 Task: Show repository activity on your feed.
Action: Mouse moved to (14, 99)
Screenshot: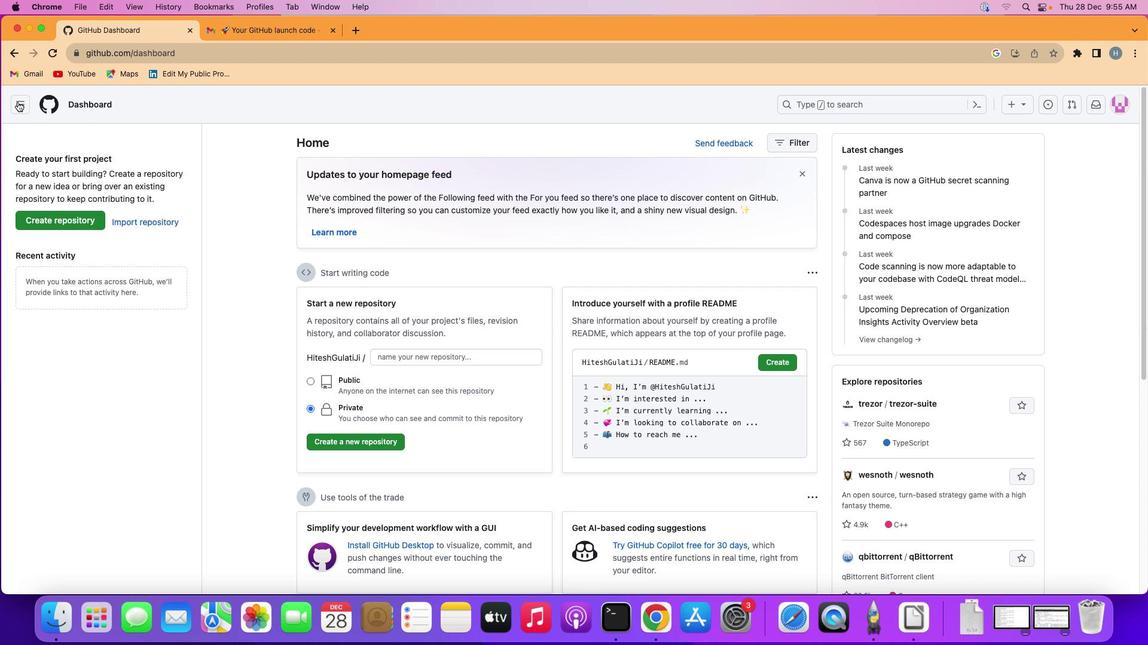 
Action: Mouse pressed left at (14, 99)
Screenshot: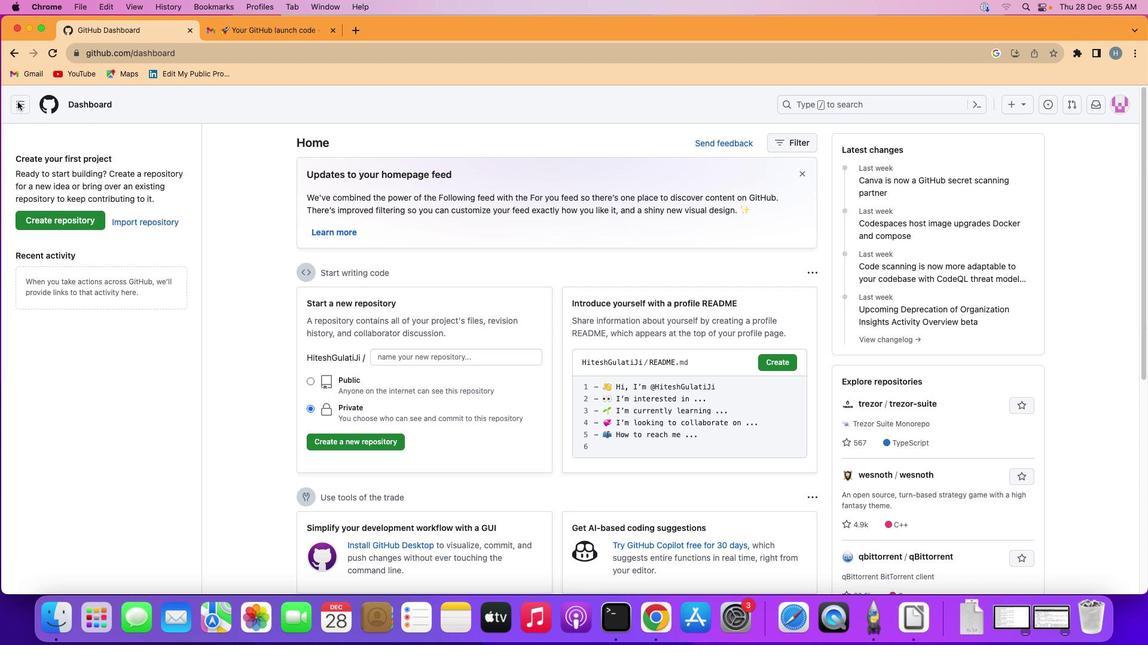 
Action: Mouse moved to (66, 130)
Screenshot: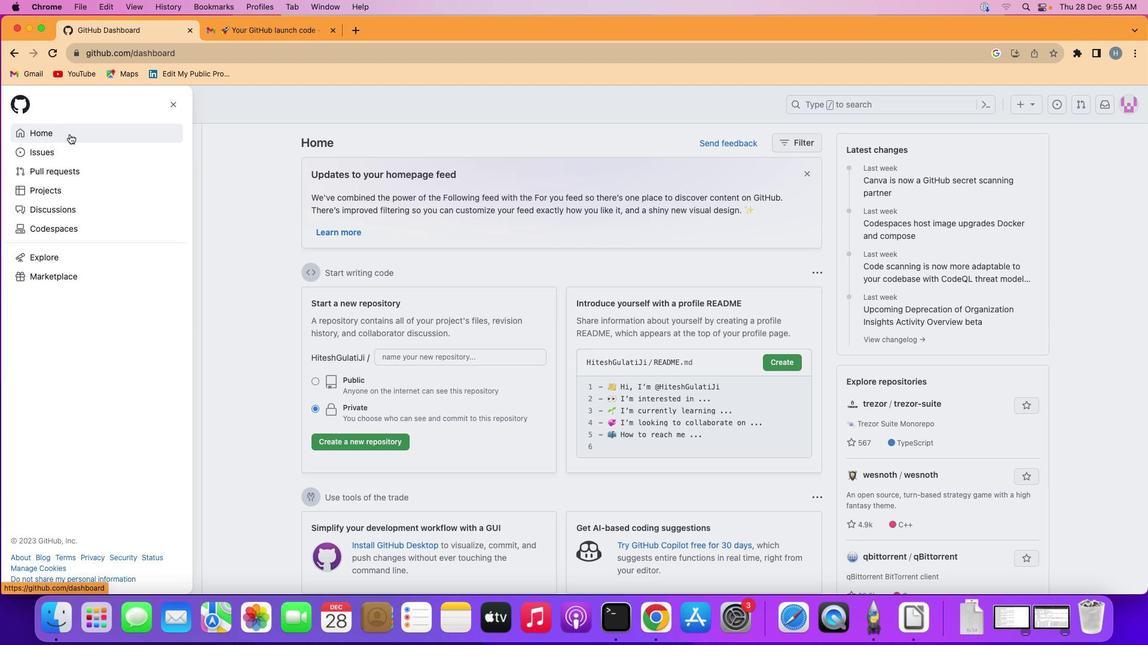
Action: Mouse pressed left at (66, 130)
Screenshot: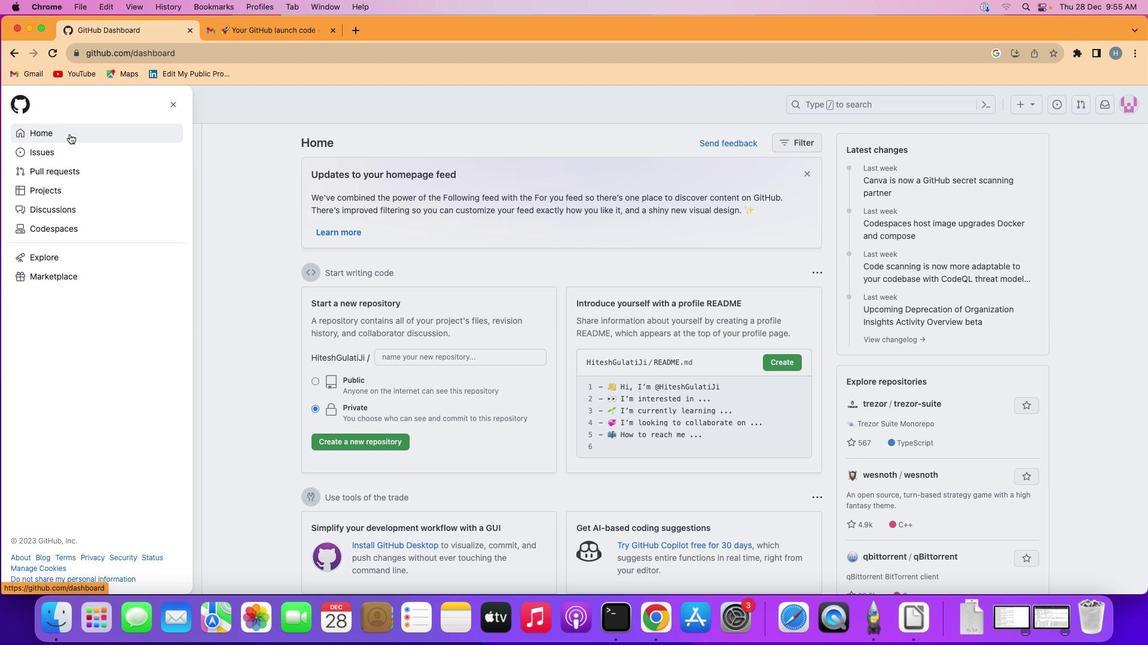 
Action: Mouse moved to (791, 139)
Screenshot: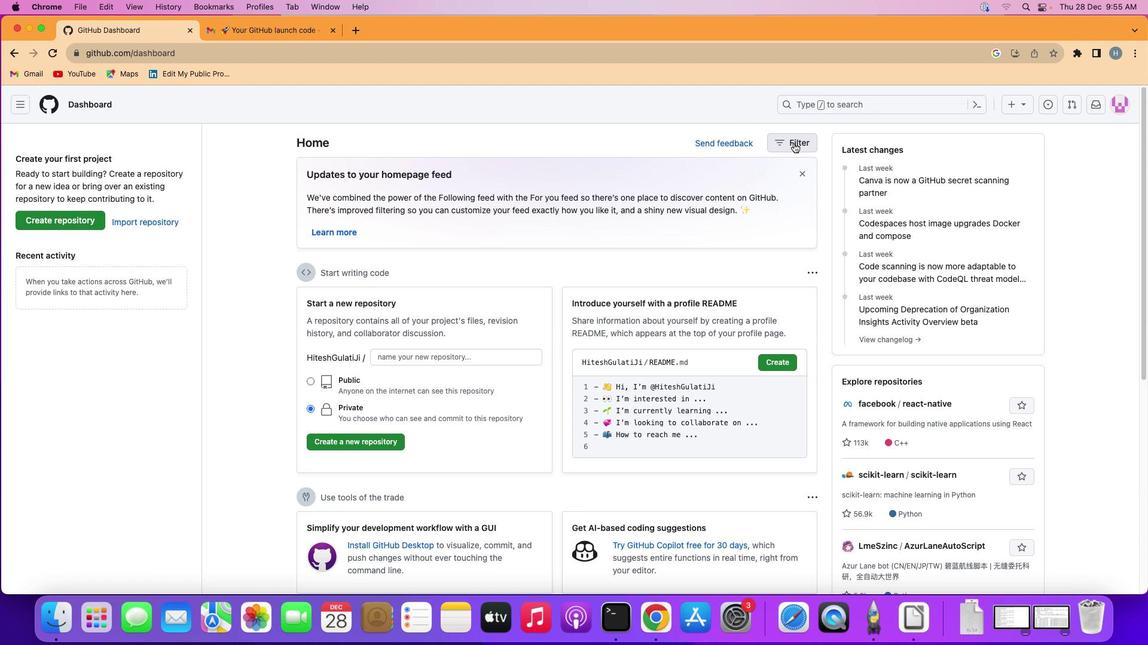 
Action: Mouse pressed left at (791, 139)
Screenshot: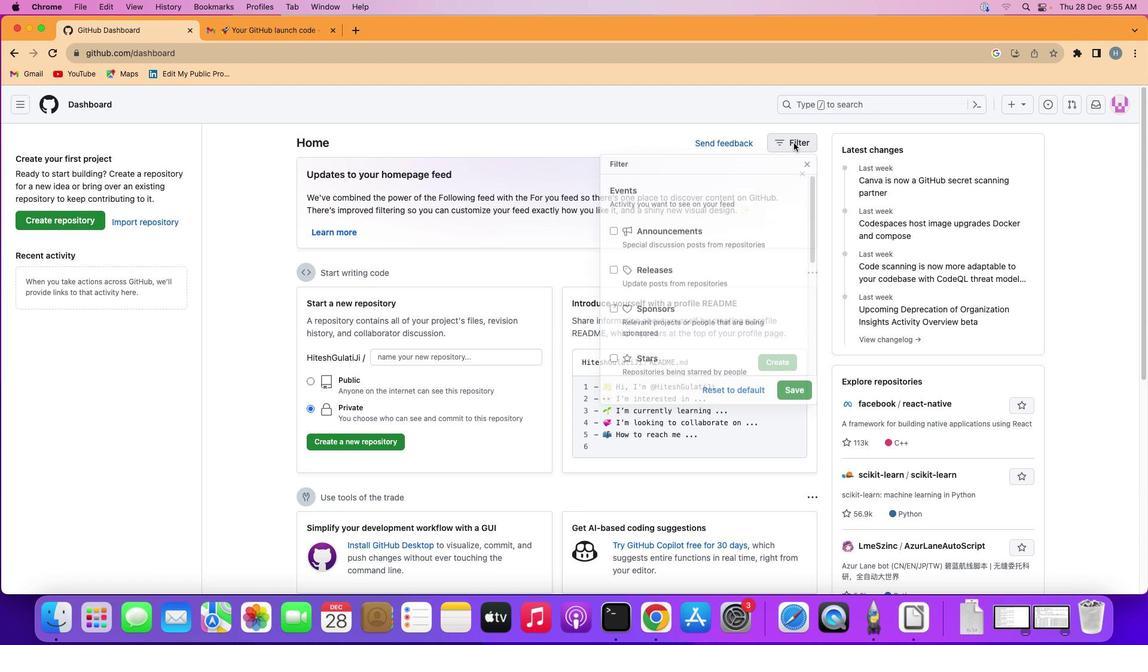 
Action: Mouse moved to (691, 295)
Screenshot: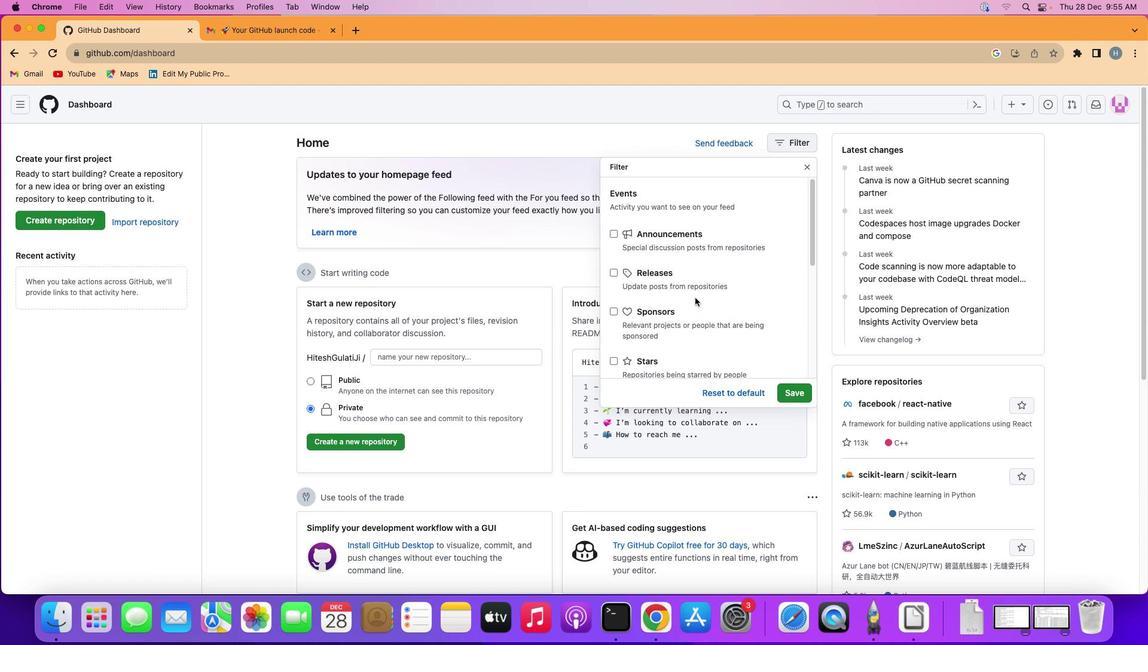 
Action: Mouse scrolled (691, 295) with delta (-2, -2)
Screenshot: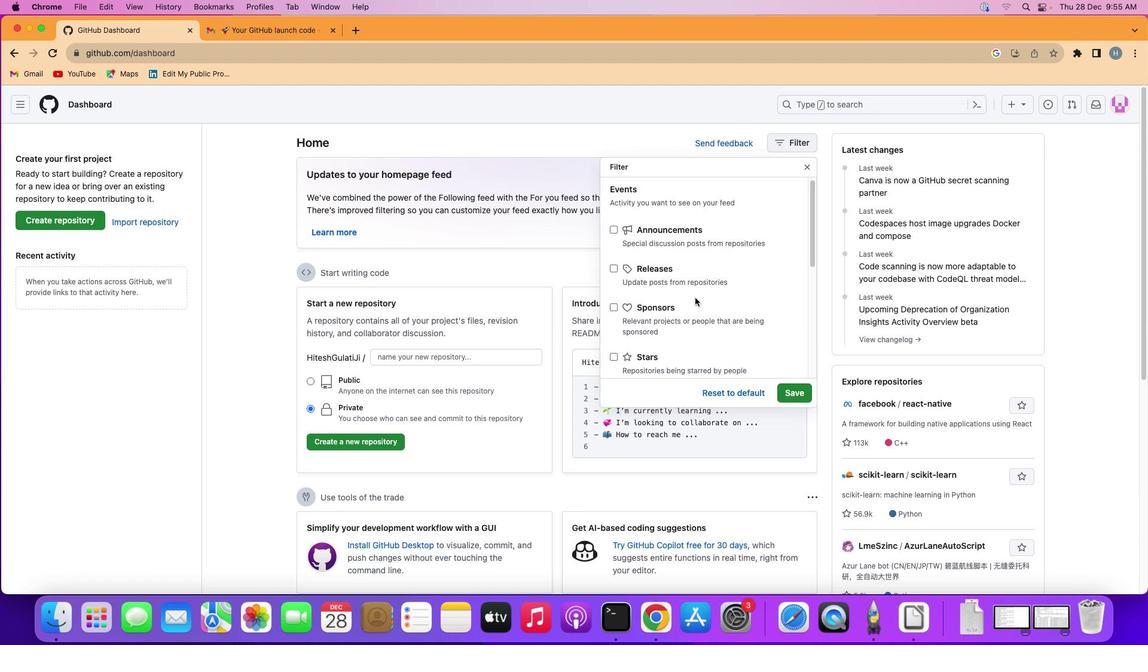 
Action: Mouse scrolled (691, 295) with delta (-2, -2)
Screenshot: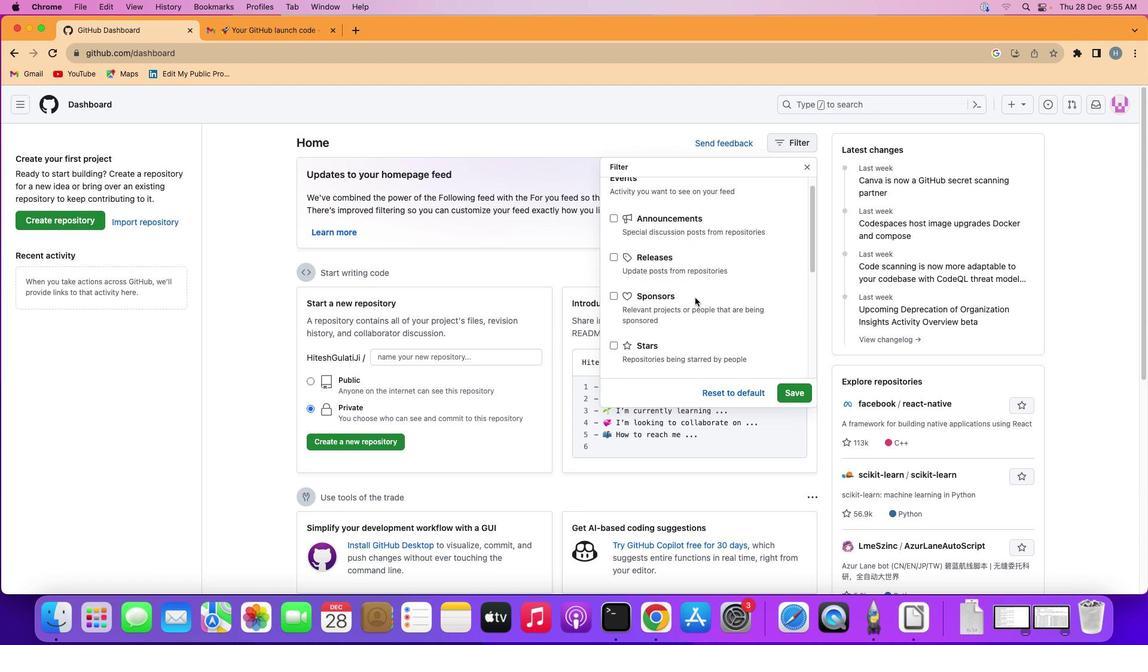 
Action: Mouse scrolled (691, 295) with delta (-2, -2)
Screenshot: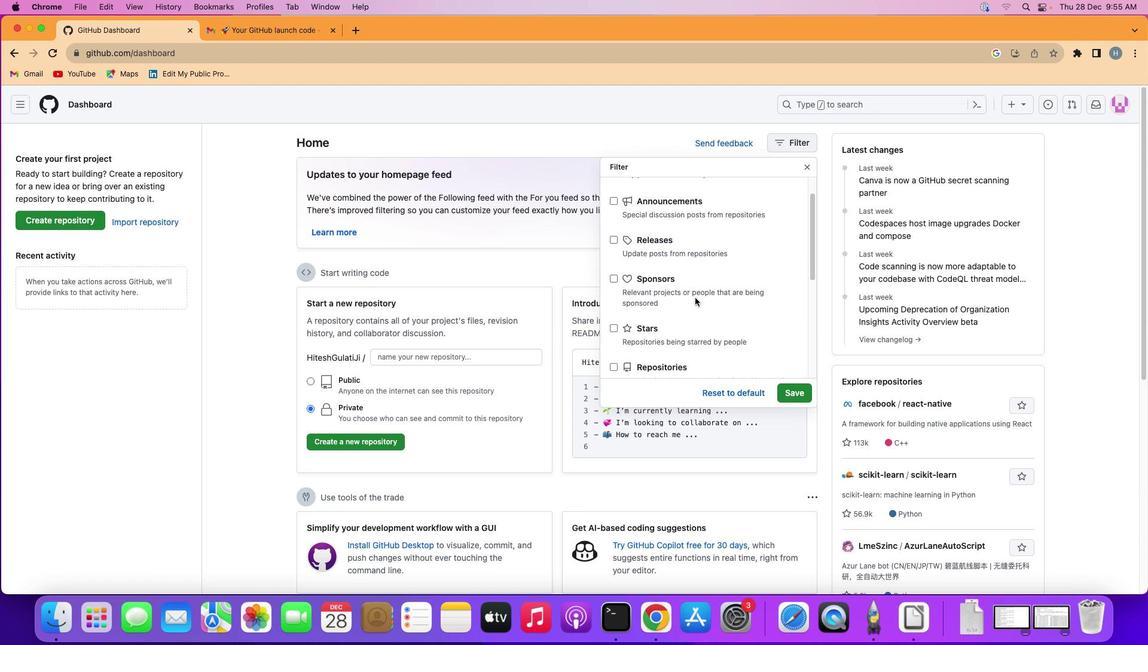
Action: Mouse scrolled (691, 295) with delta (-2, -2)
Screenshot: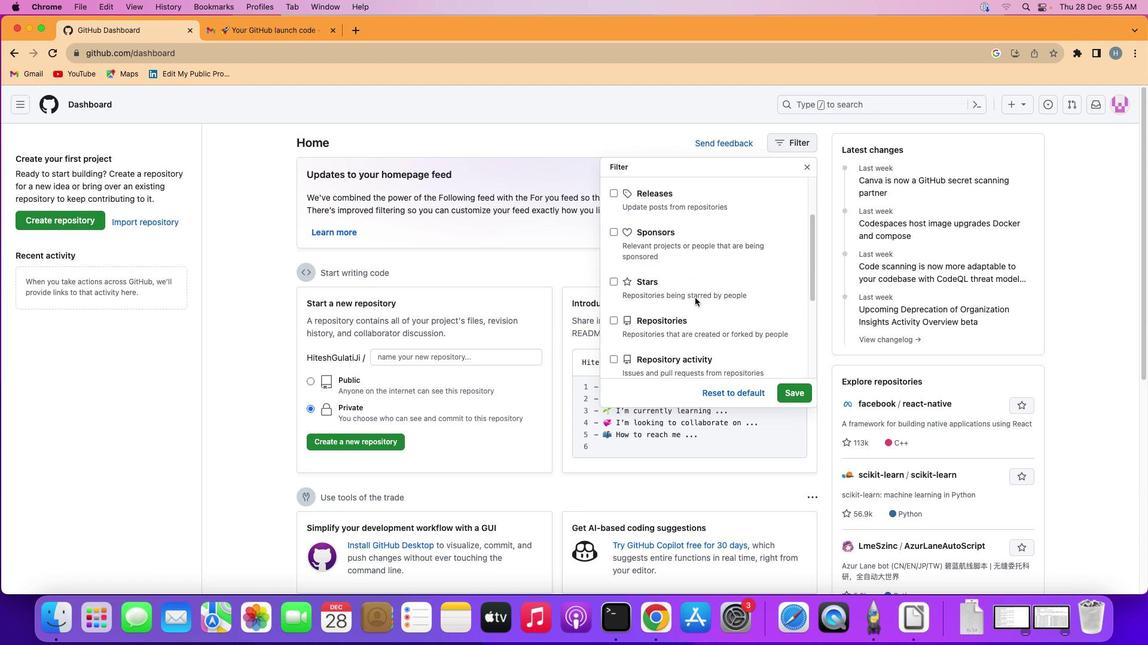 
Action: Mouse scrolled (691, 295) with delta (-2, -2)
Screenshot: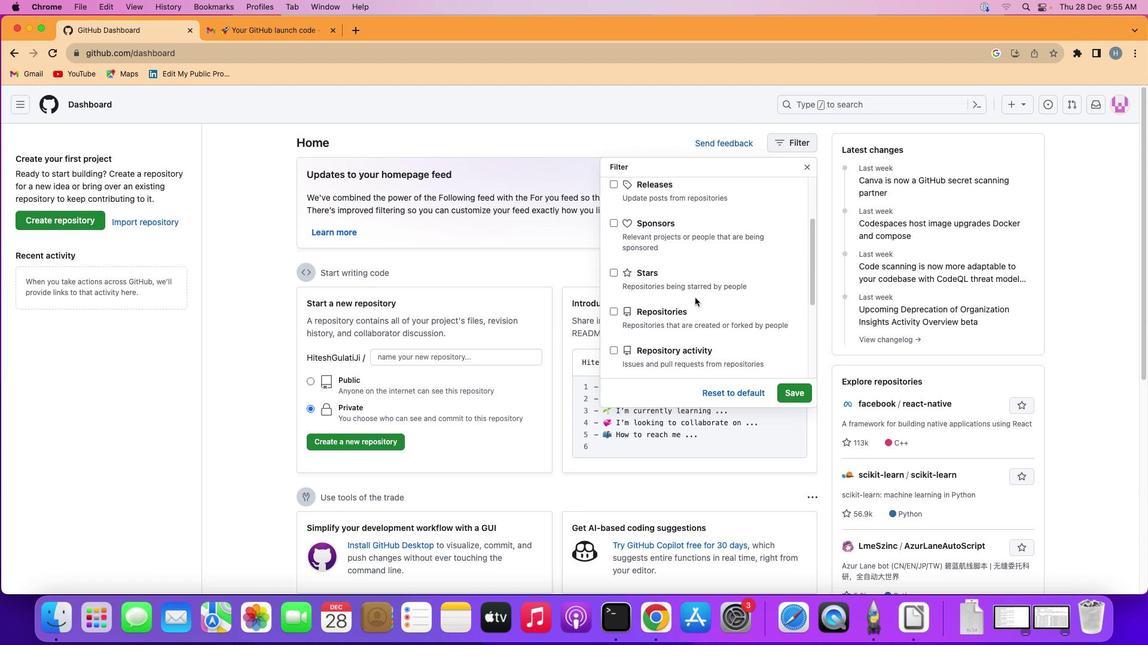 
Action: Mouse moved to (609, 306)
Screenshot: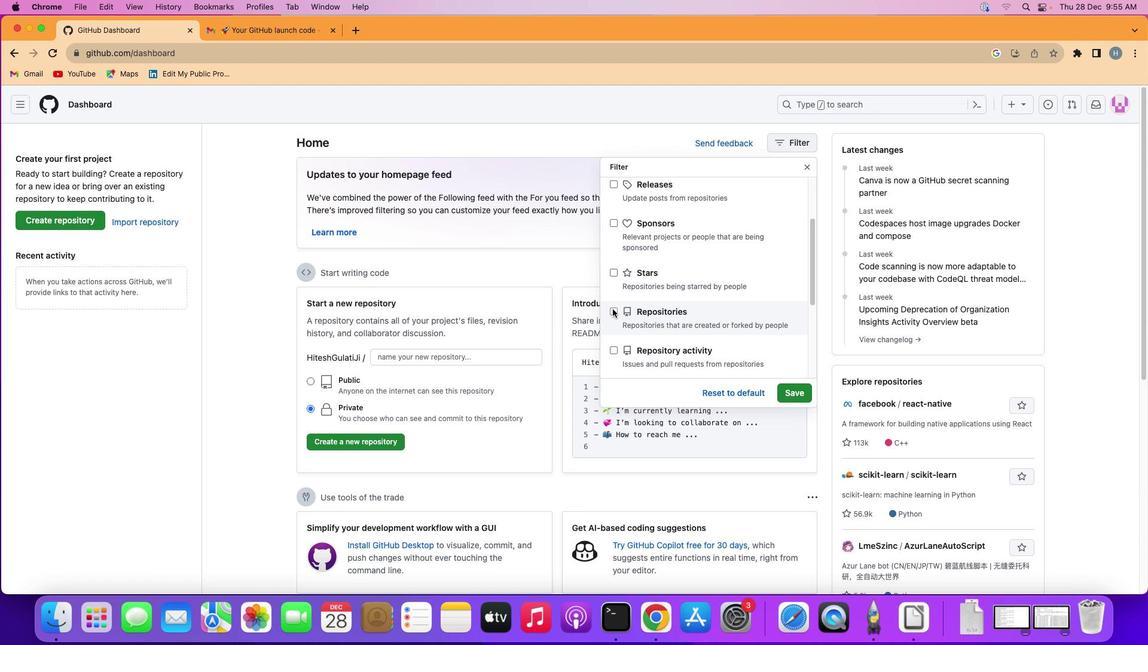 
Action: Mouse pressed left at (609, 306)
Screenshot: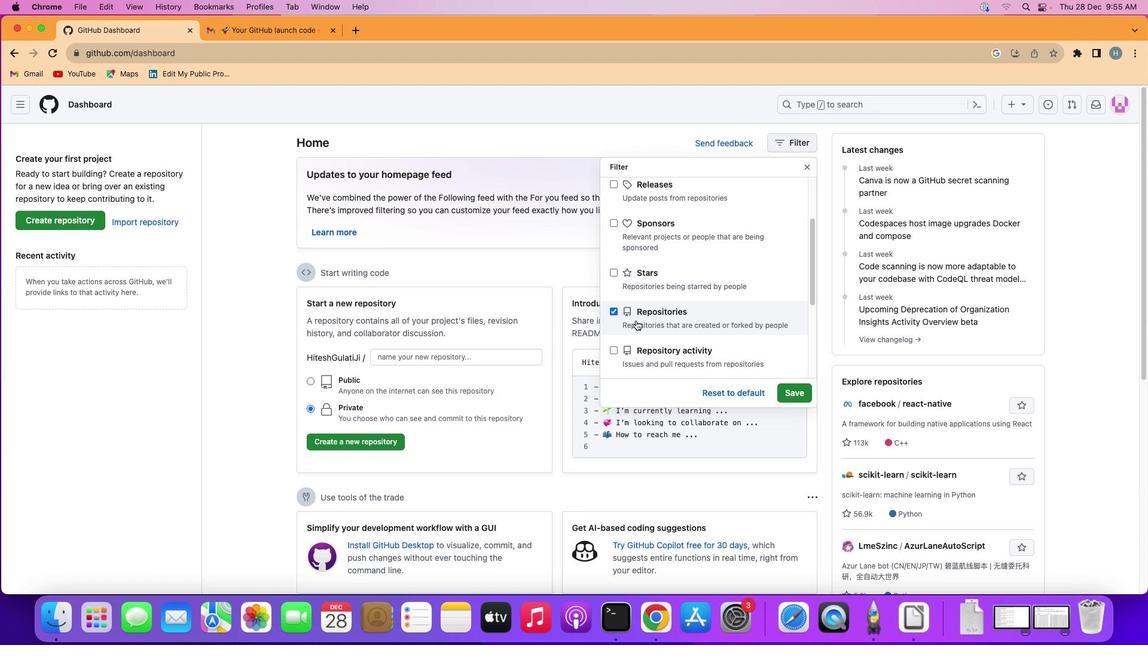 
Action: Mouse moved to (796, 388)
Screenshot: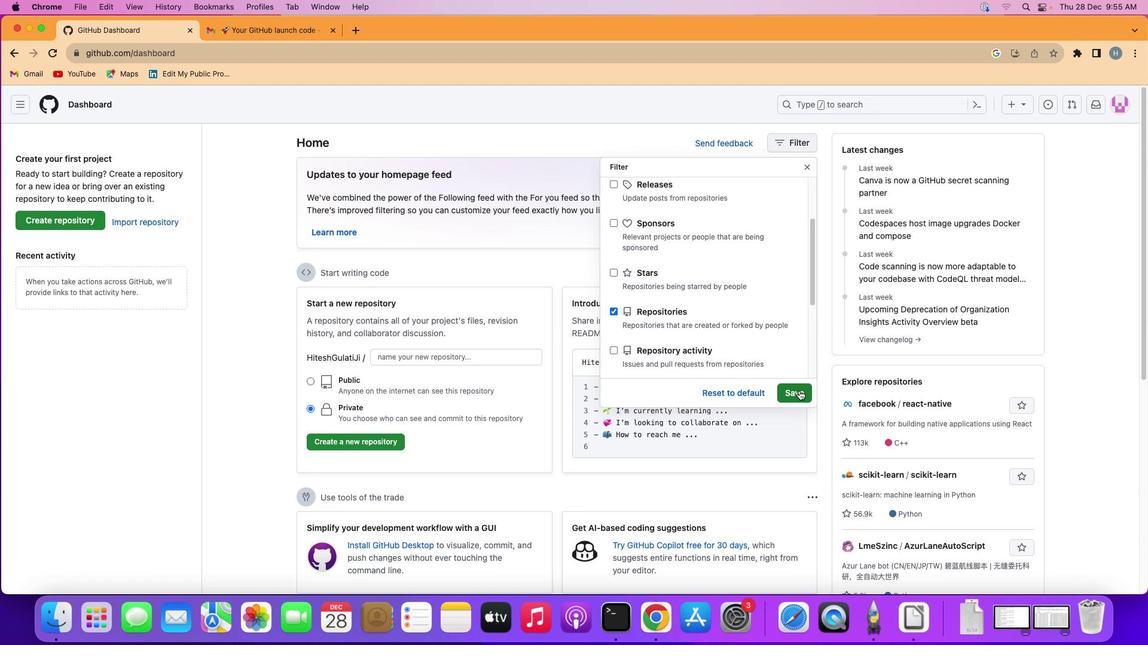 
Action: Mouse pressed left at (796, 388)
Screenshot: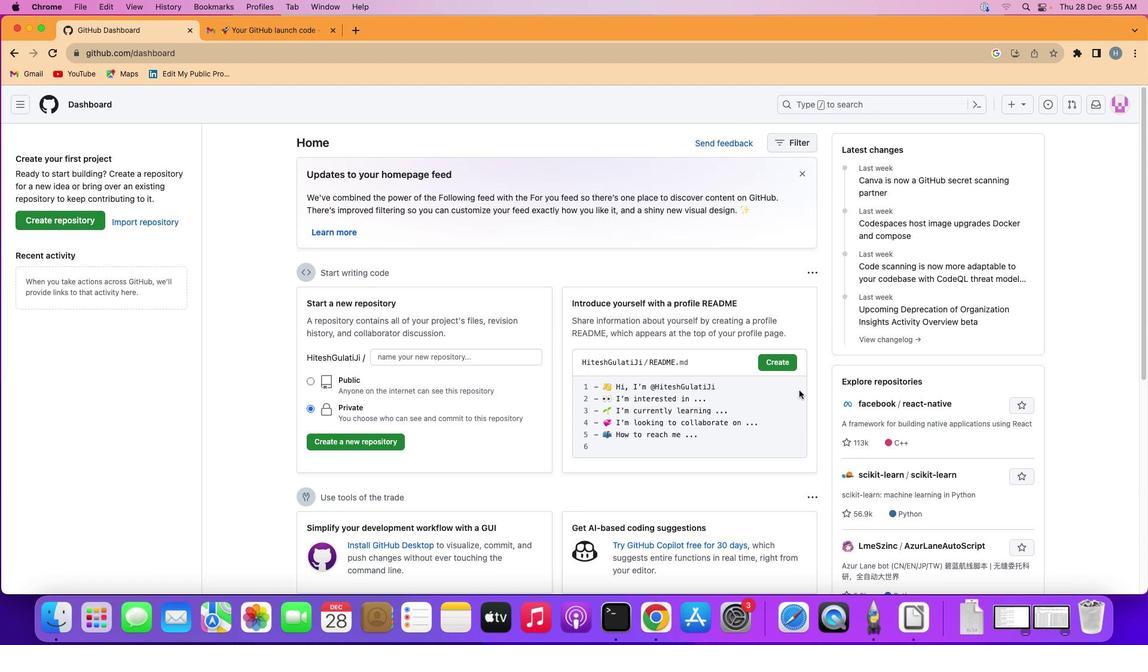
Action: Mouse moved to (756, 267)
Screenshot: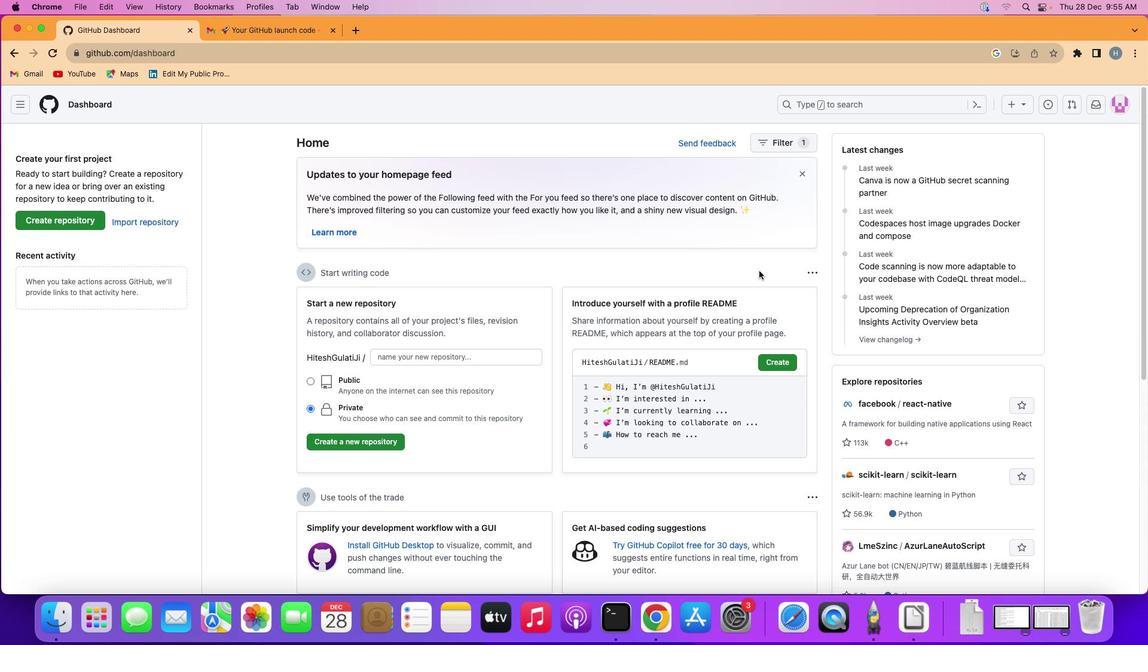 
